 Task: Toggle the auto reveal option in the problems.
Action: Mouse moved to (25, 562)
Screenshot: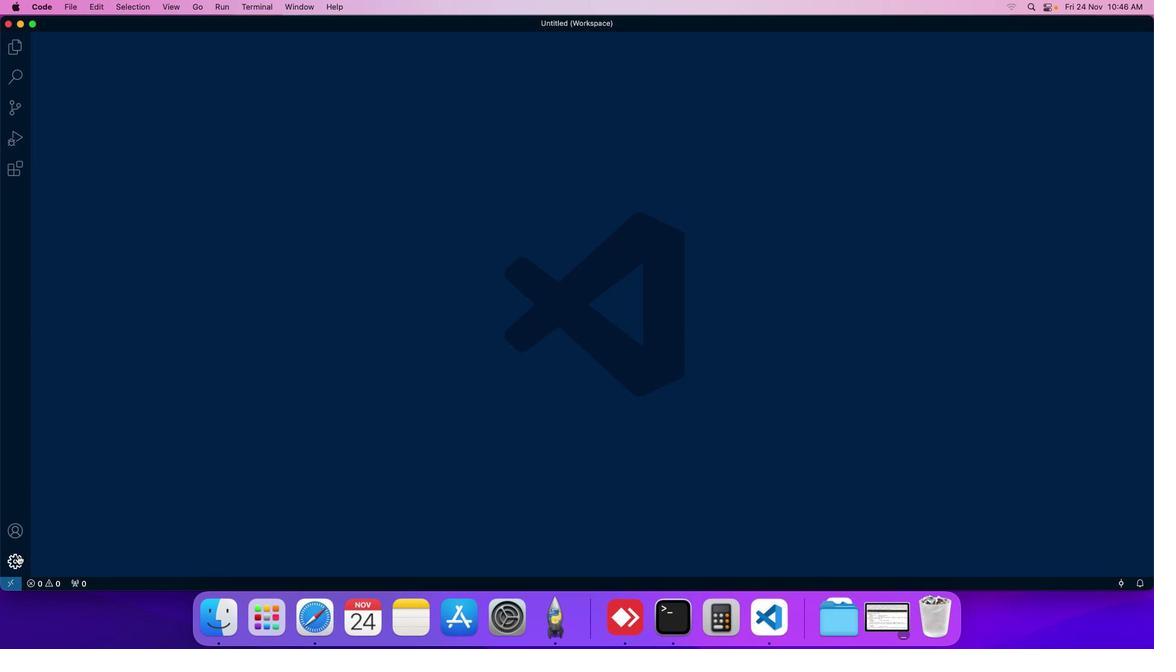 
Action: Mouse pressed left at (25, 562)
Screenshot: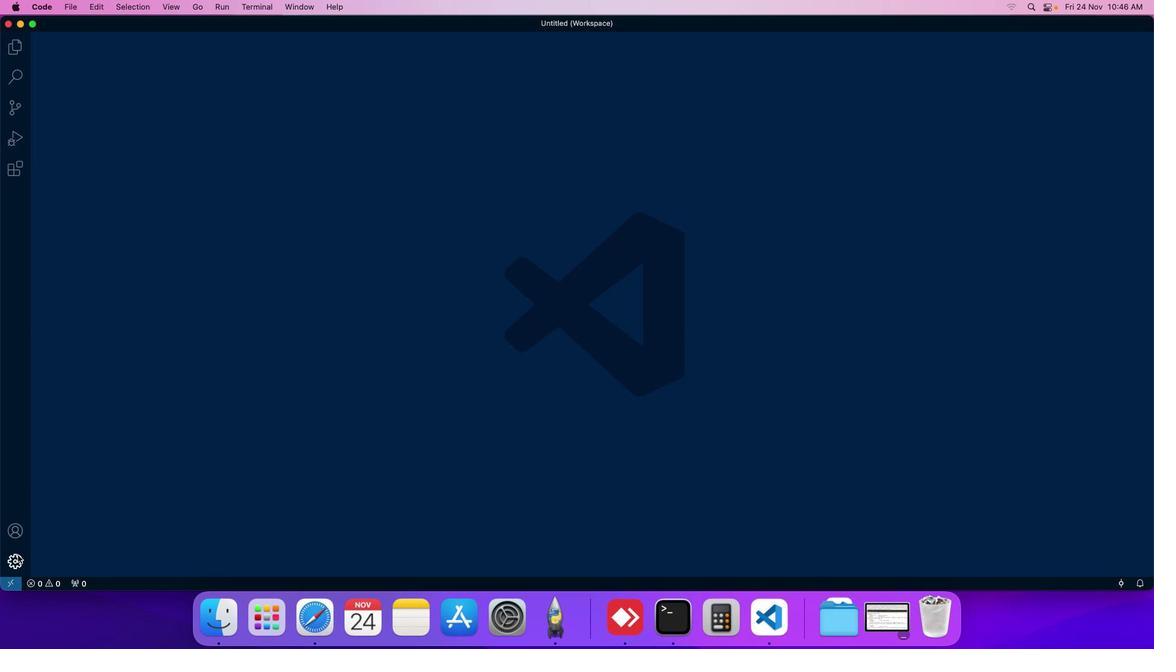 
Action: Mouse moved to (123, 482)
Screenshot: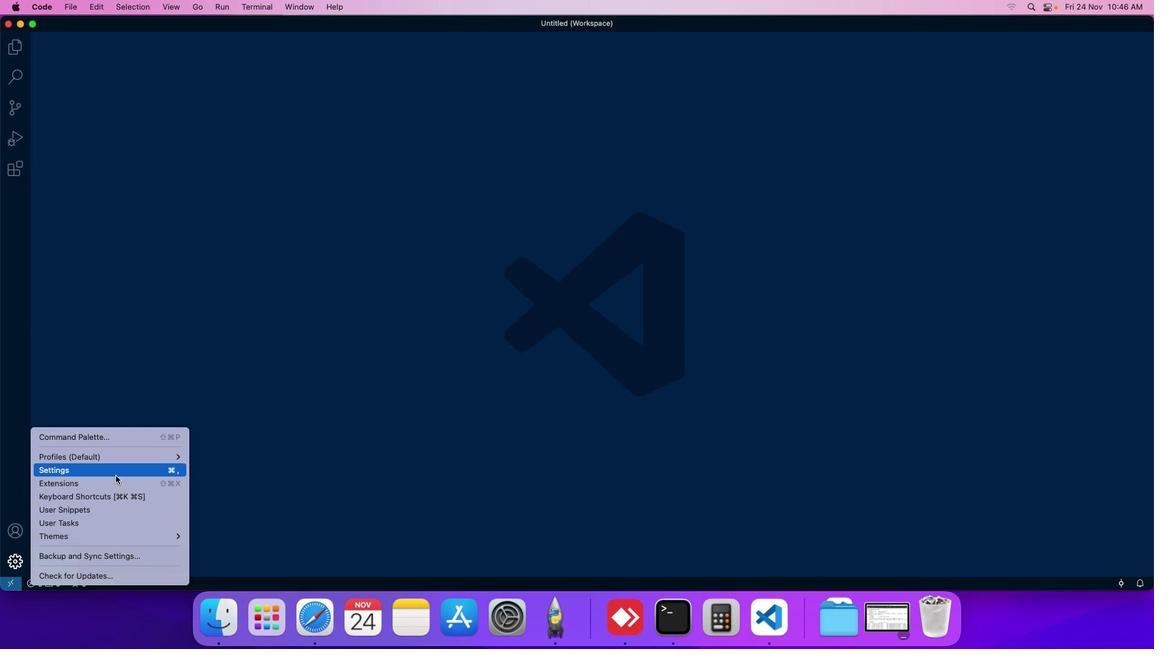 
Action: Mouse pressed left at (123, 482)
Screenshot: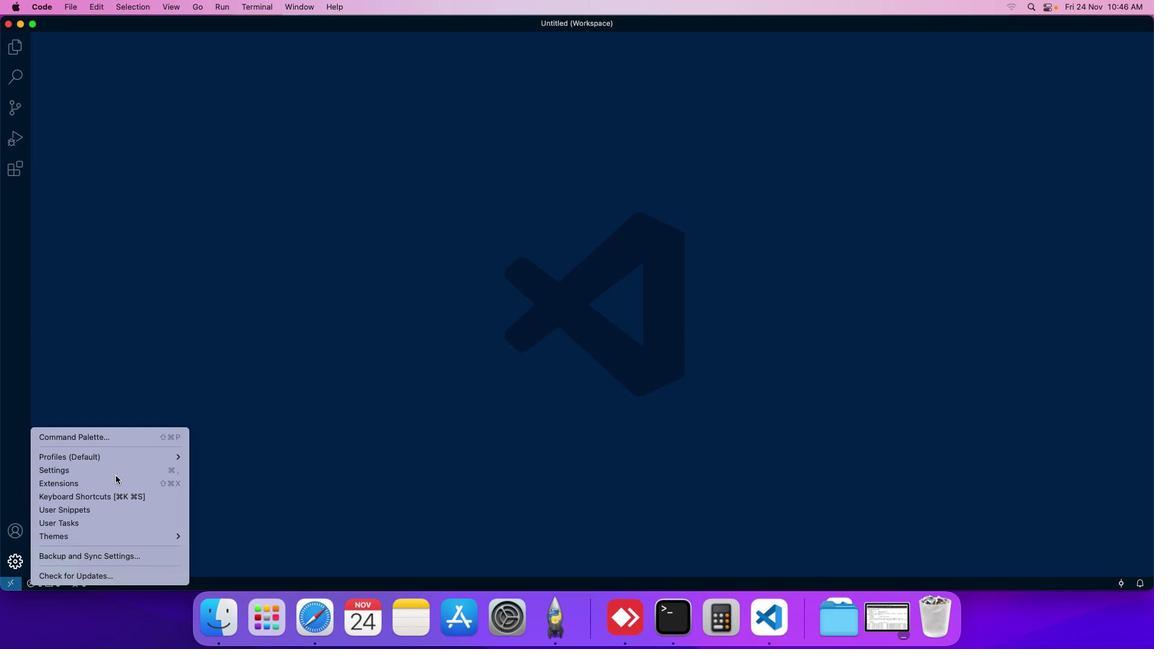 
Action: Mouse moved to (270, 182)
Screenshot: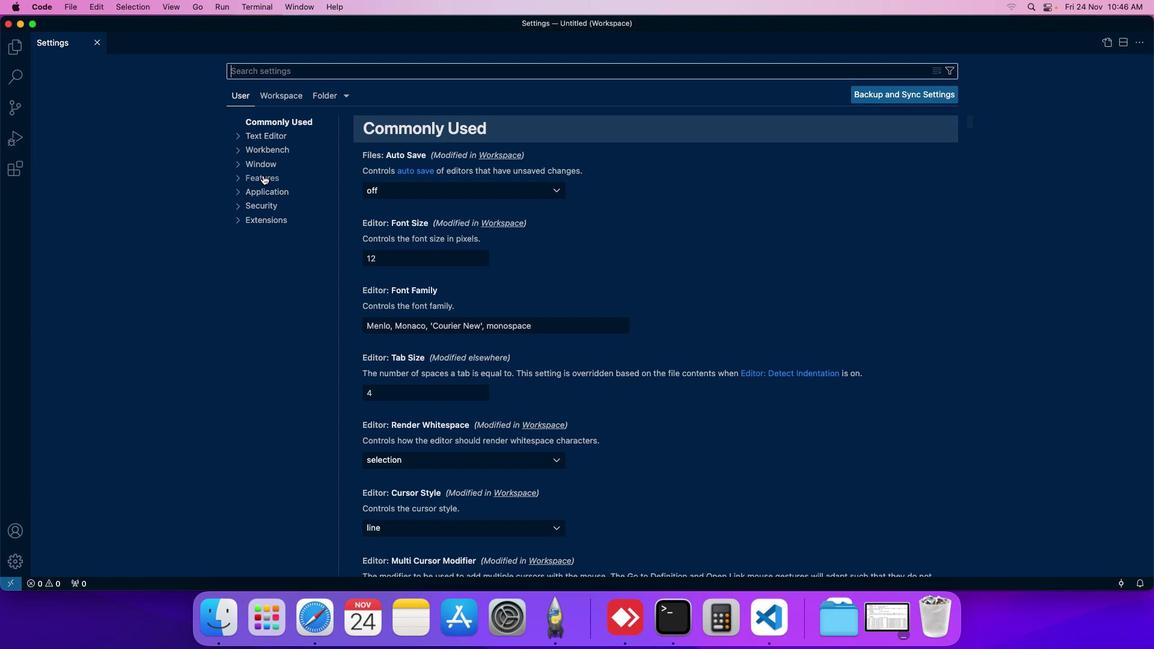
Action: Mouse pressed left at (270, 182)
Screenshot: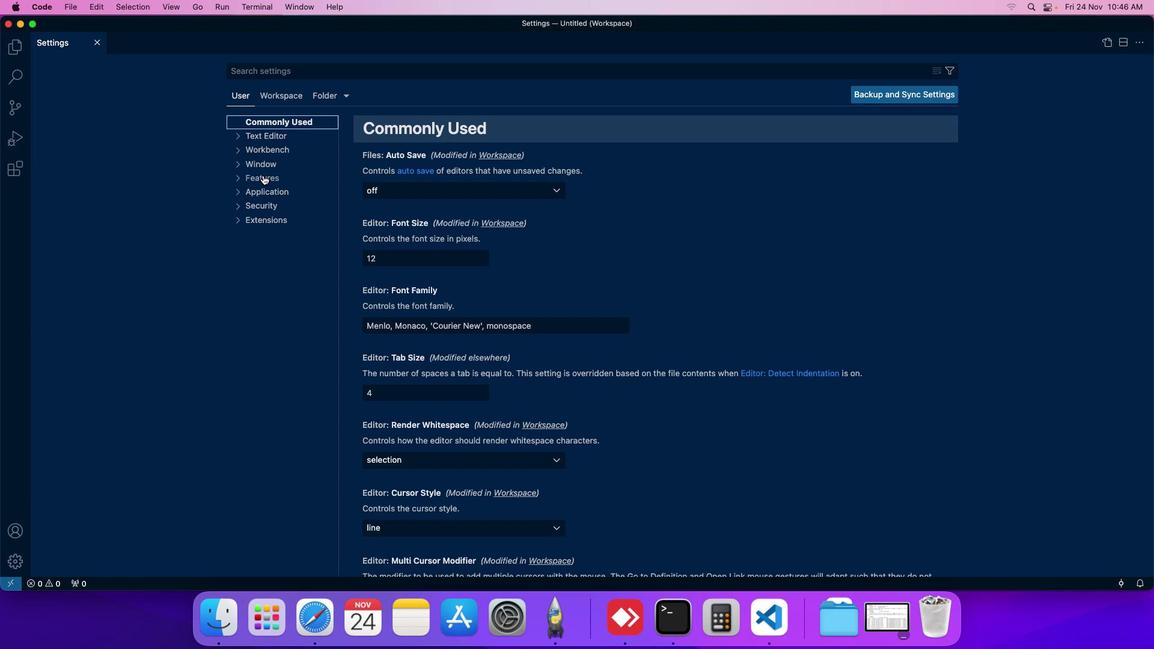 
Action: Mouse moved to (279, 321)
Screenshot: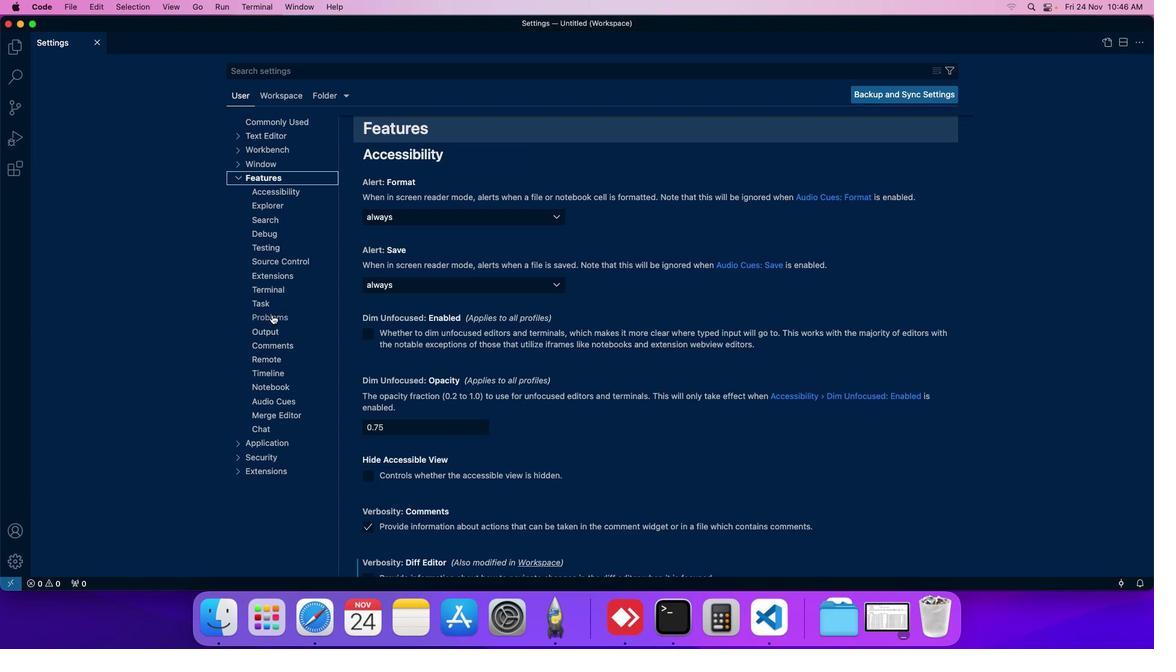 
Action: Mouse pressed left at (279, 321)
Screenshot: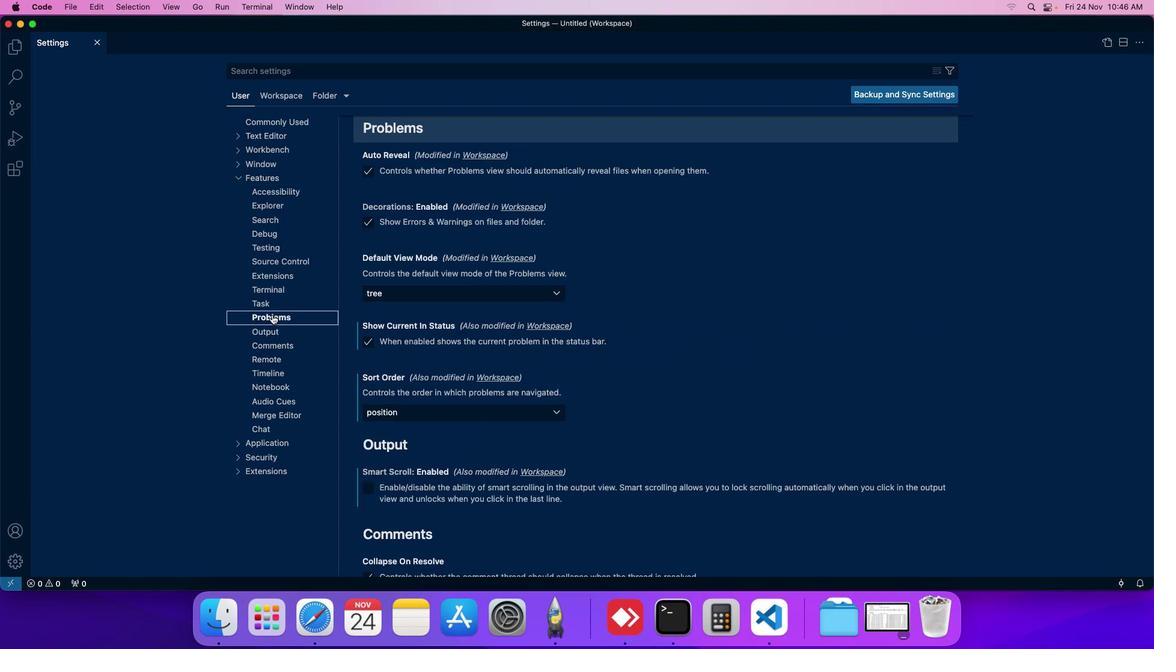 
Action: Mouse moved to (371, 177)
Screenshot: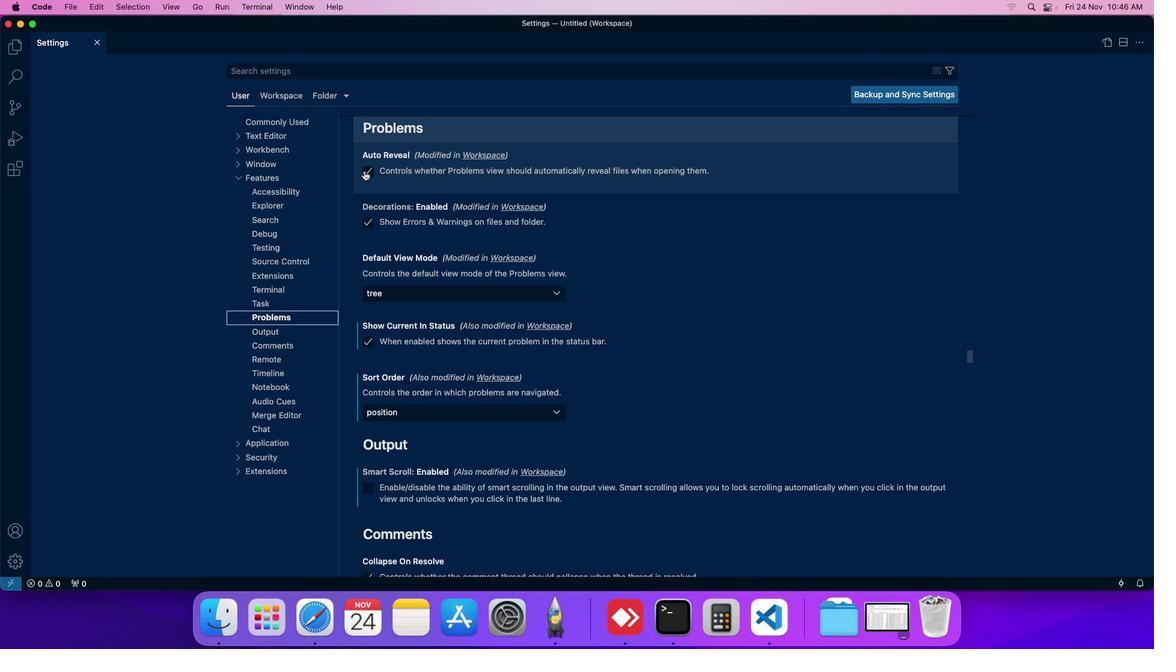 
Action: Mouse pressed left at (371, 177)
Screenshot: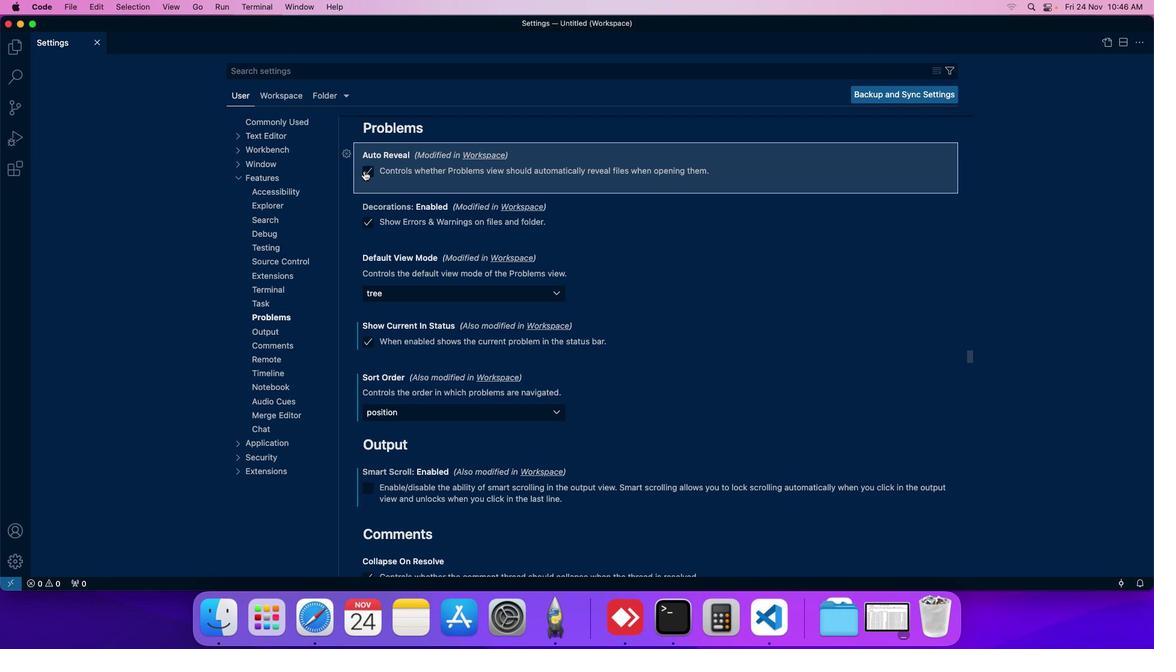
Action: Mouse moved to (377, 187)
Screenshot: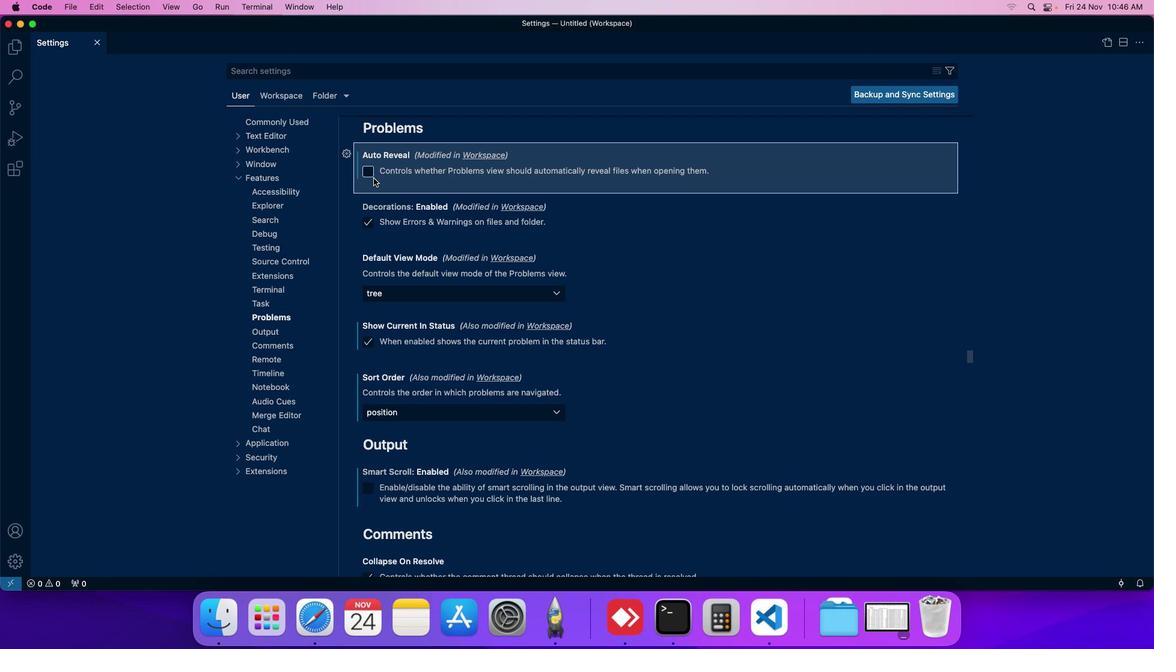 
